 Task: Create in the project ByteBoost in Backlog an issue 'Create a new online platform for online gardening courses with advanced gardening tools and community features', assign it to team member softage.1@softage.net and change the status to IN PROGRESS. Create in the project ByteBoost in Backlog an issue 'Implement a new cloud-based payroll management system for a company with advanced payroll processing and reporting features', assign it to team member softage.2@softage.net and change the status to IN PROGRESS
Action: Mouse moved to (190, 53)
Screenshot: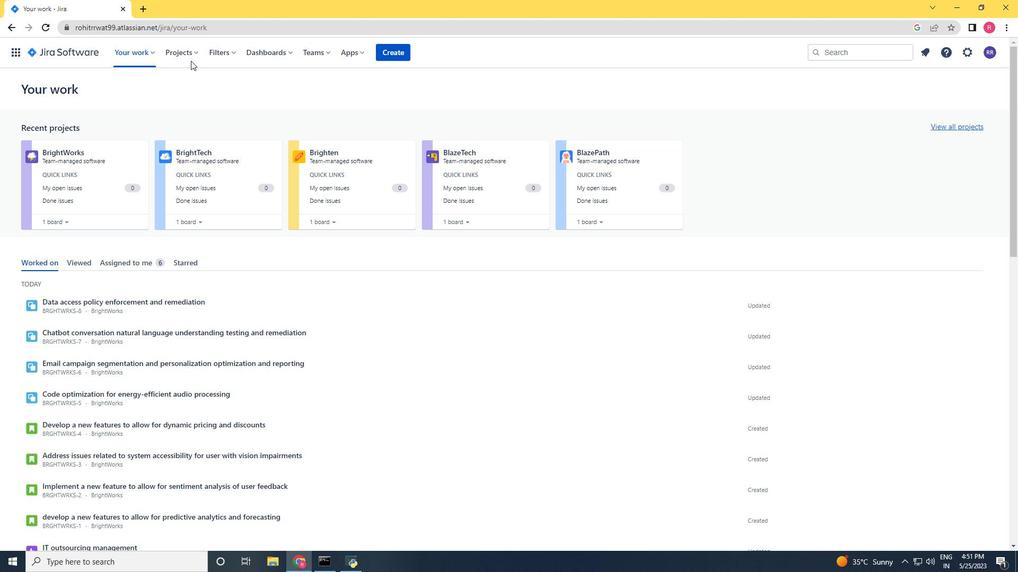 
Action: Mouse pressed left at (190, 53)
Screenshot: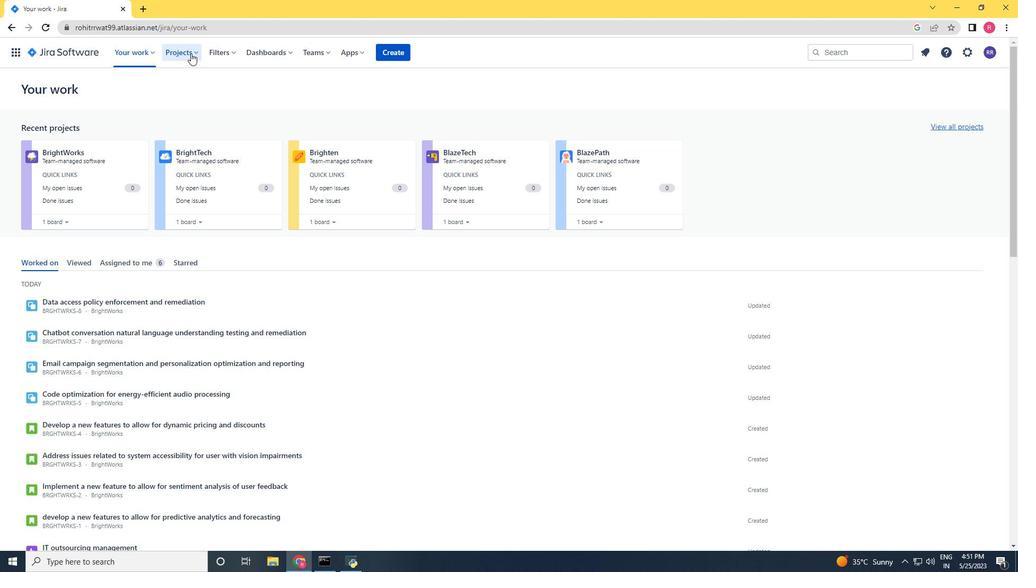 
Action: Mouse moved to (202, 106)
Screenshot: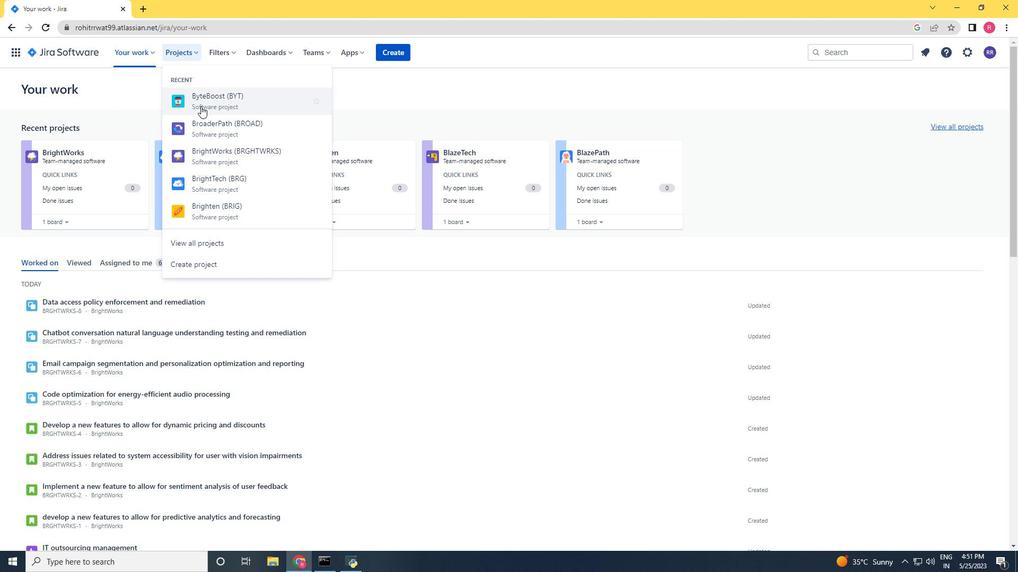 
Action: Mouse pressed left at (202, 106)
Screenshot: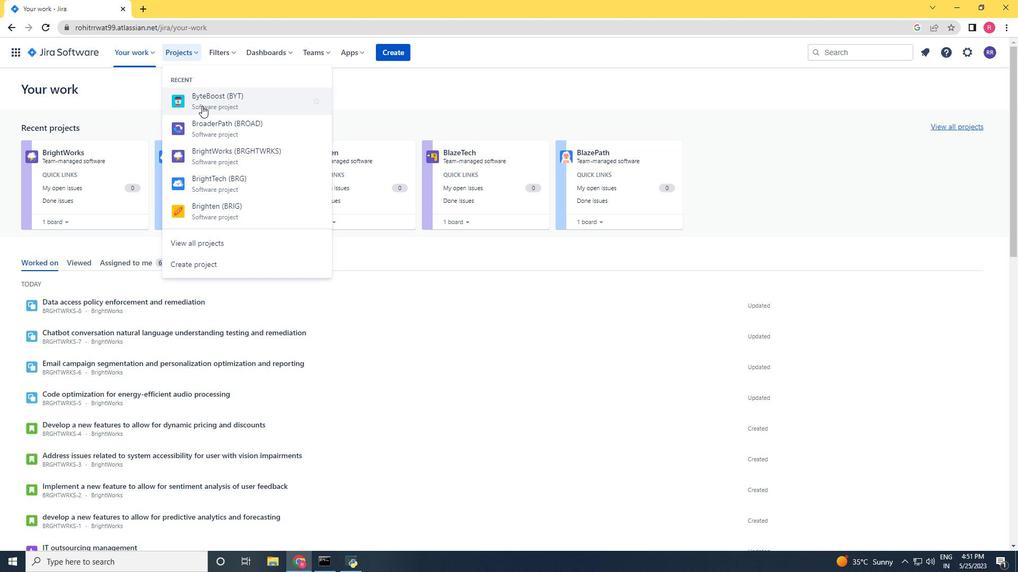 
Action: Mouse moved to (46, 161)
Screenshot: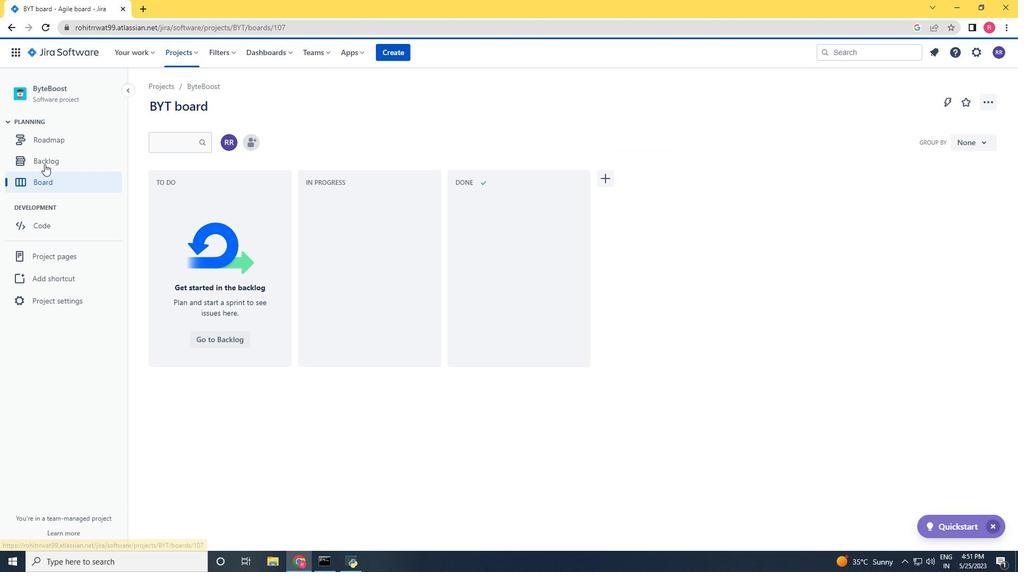 
Action: Mouse pressed left at (46, 161)
Screenshot: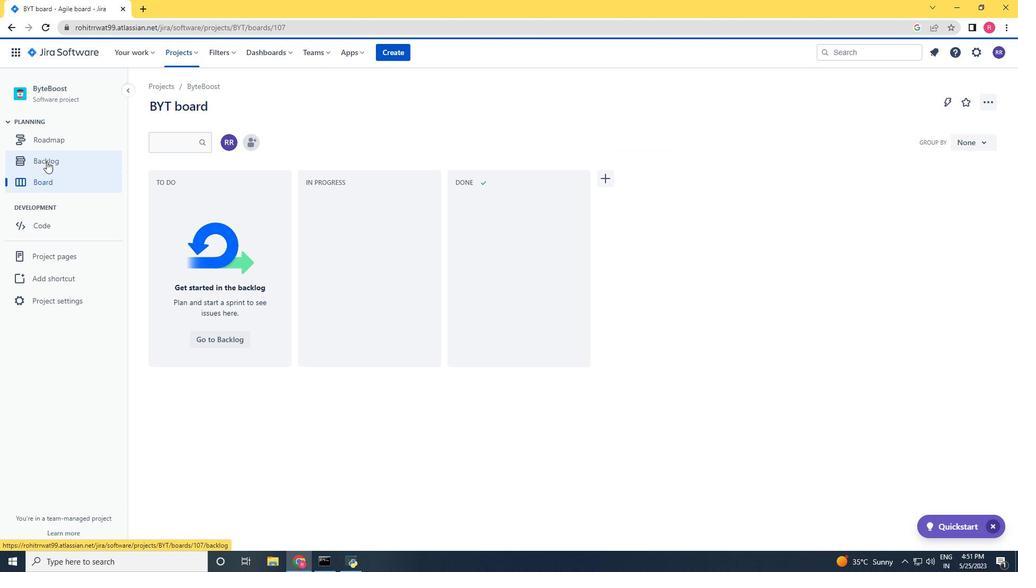 
Action: Mouse moved to (216, 233)
Screenshot: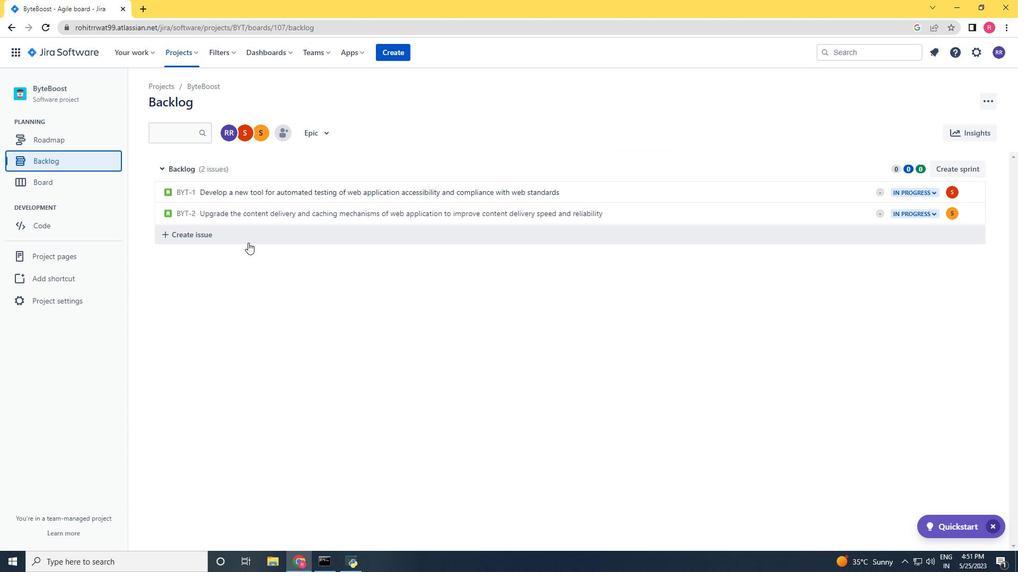 
Action: Mouse pressed left at (216, 233)
Screenshot: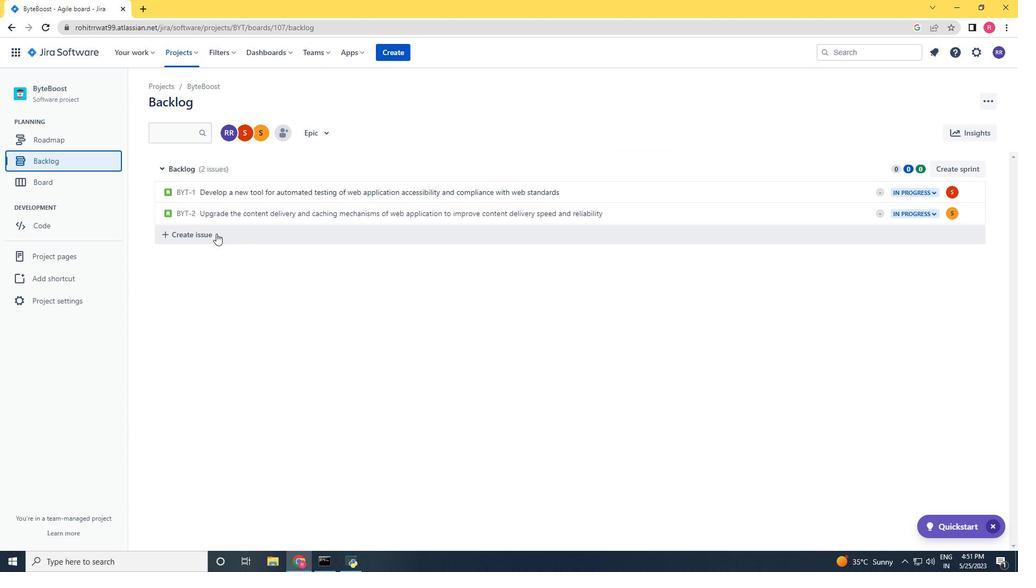 
Action: Mouse moved to (436, 347)
Screenshot: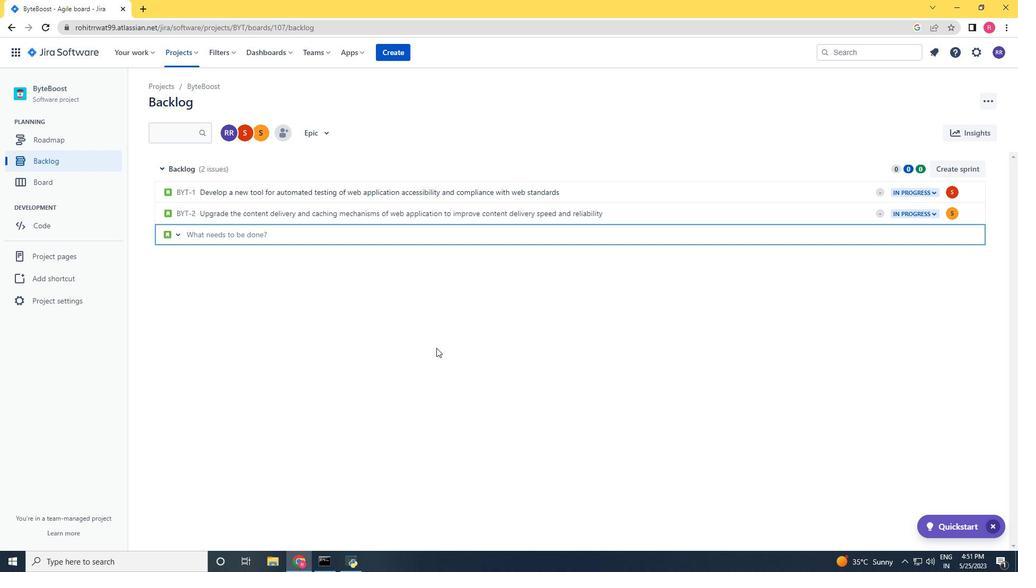 
Action: Key pressed <Key.shift>Create<Key.space><Key.space>a<Key.space><Key.space>new<Key.space>online<Key.space>platform<Key.space>for<Key.space>online<Key.space>gardening<Key.space>courses<Key.space>with<Key.space>advanced<Key.space>gr<Key.backspace>ardening<Key.space>tools<Key.space>and<Key.space>community<Key.space>features<Key.space><Key.enter>
Screenshot: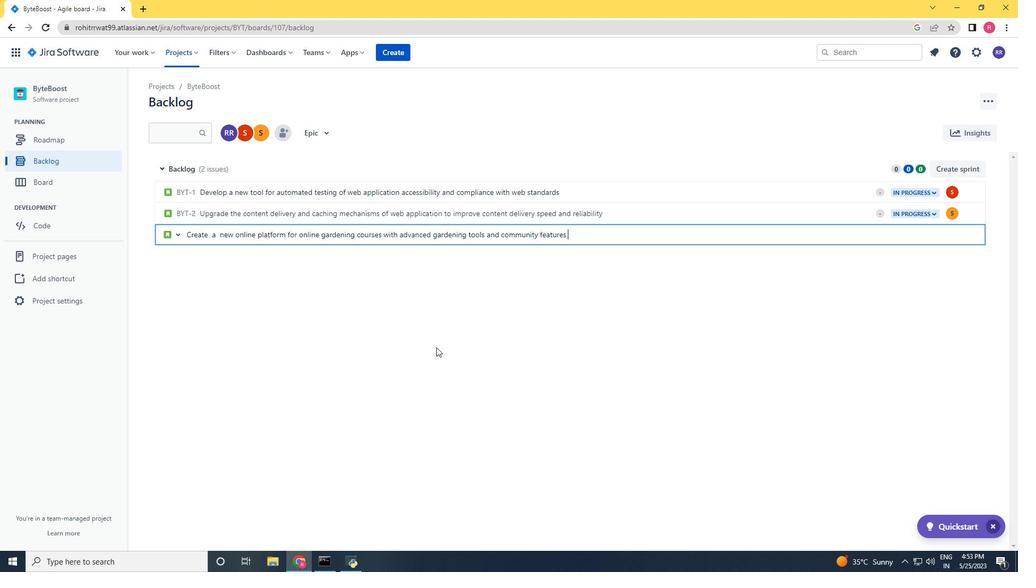 
Action: Mouse moved to (933, 231)
Screenshot: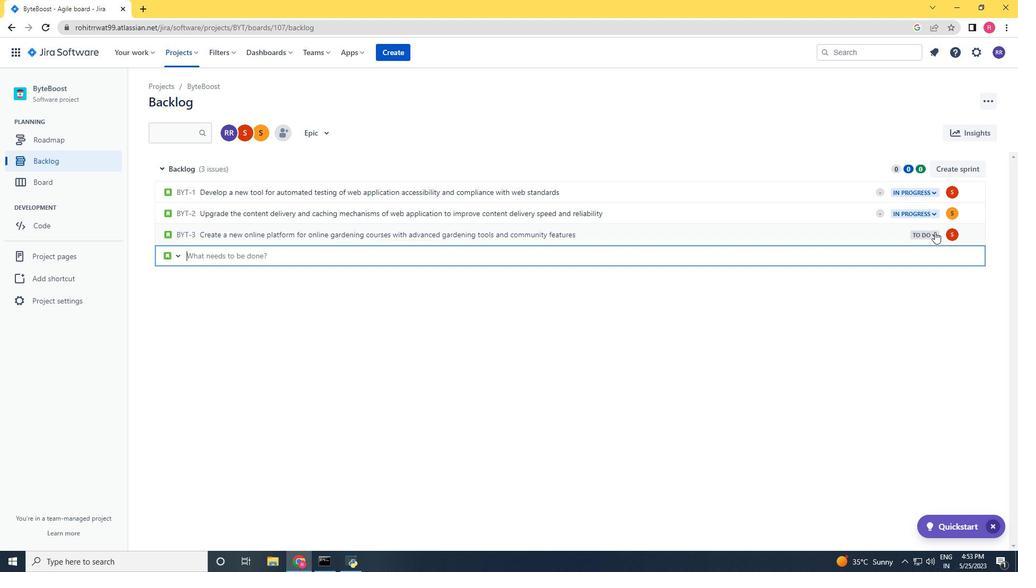 
Action: Mouse pressed left at (933, 231)
Screenshot: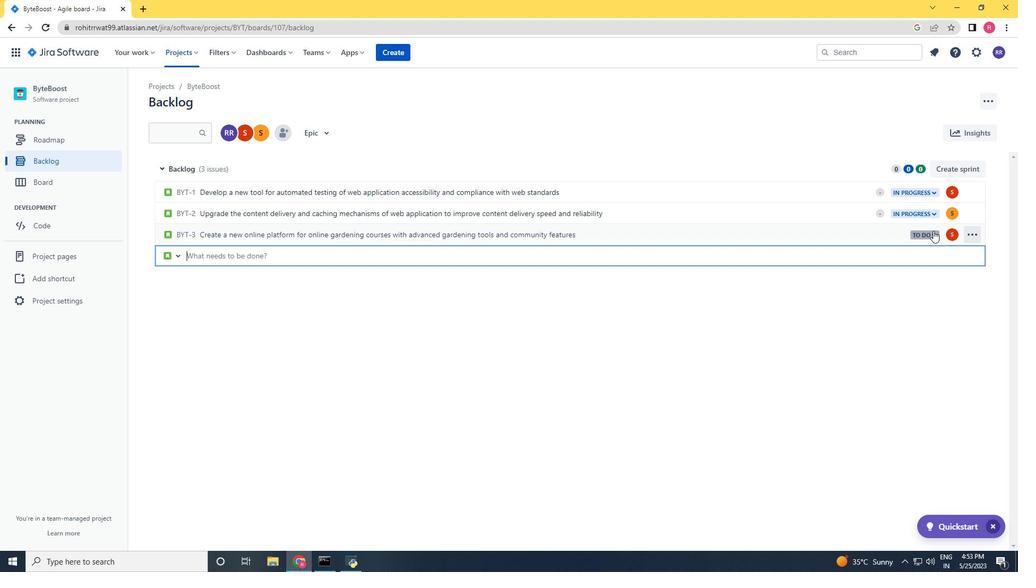 
Action: Mouse moved to (869, 260)
Screenshot: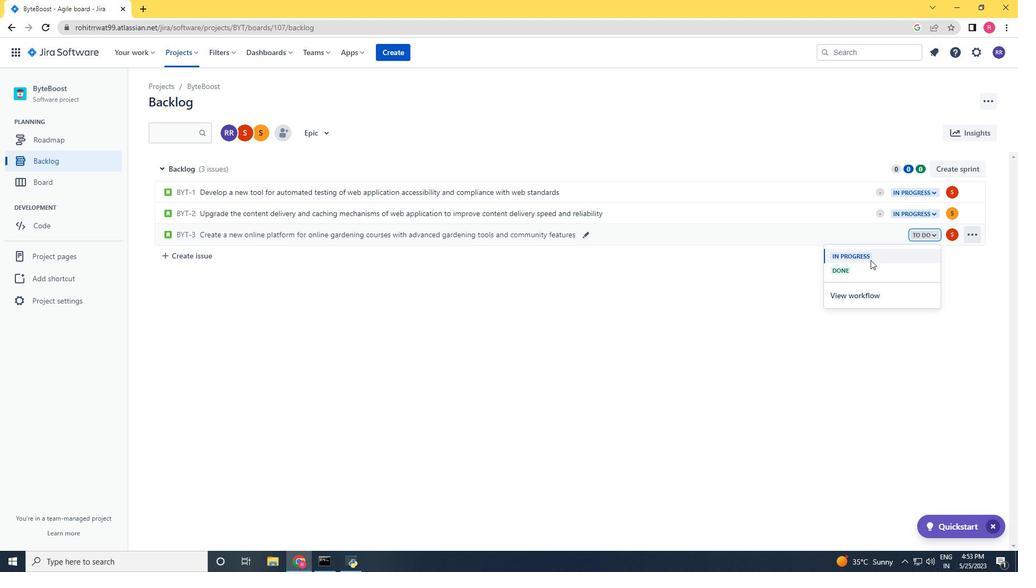 
Action: Mouse pressed left at (869, 260)
Screenshot: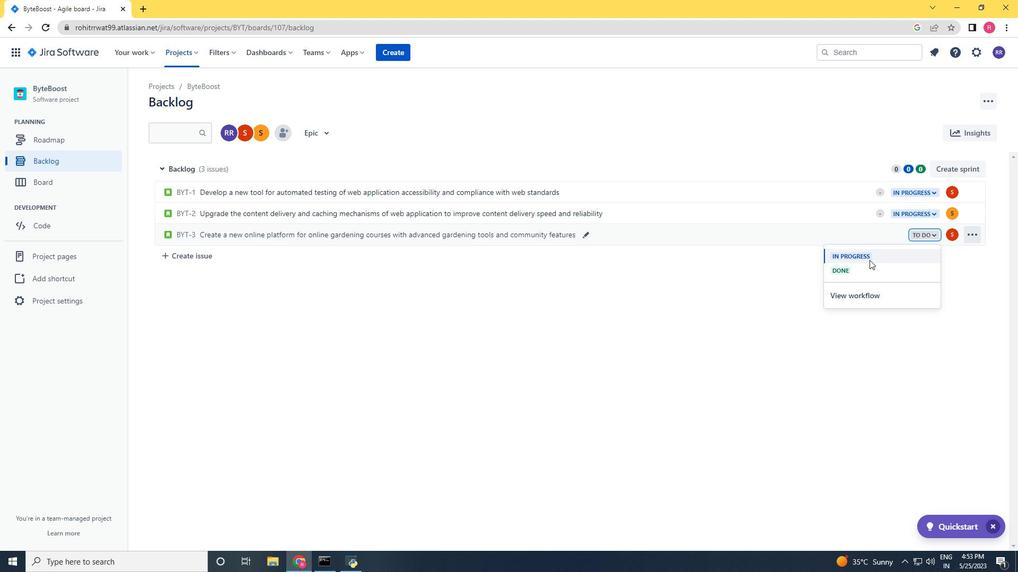 
Action: Mouse moved to (209, 258)
Screenshot: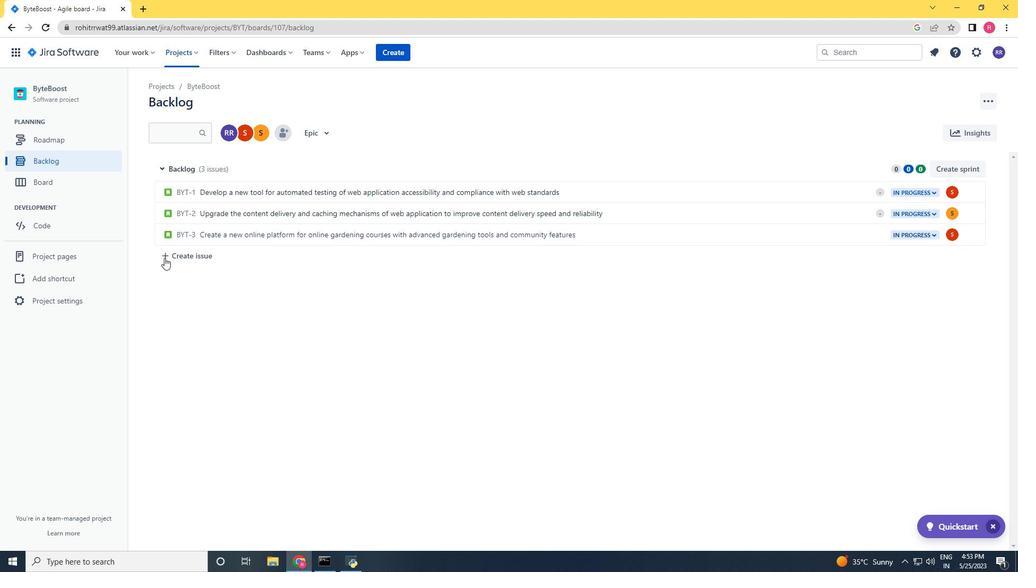 
Action: Mouse pressed left at (209, 258)
Screenshot: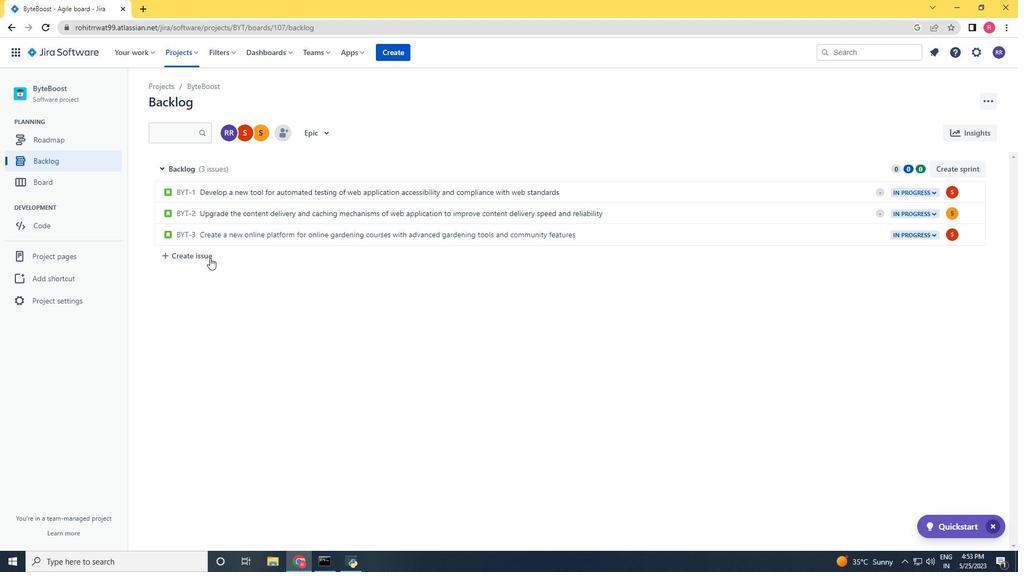 
Action: Key pressed <Key.shift><Key.shift><Key.shift><Key.shift><Key.shift><Key.shift><Key.shift><Key.shift><Key.shift><Key.shift><Key.shift><Key.shift><Key.shift><Key.shift><Key.shift><Key.shift><Key.shift><Key.shift><Key.shift><Key.shift><Key.shift><Key.shift><Key.shift><Key.shift><Key.shift><Key.shift><Key.shift><Key.shift><Key.shift><Key.shift><Key.shift><Key.shift><Key.shift><Key.shift><Key.shift><Key.shift><Key.shift>Implement<Key.space>a<Key.space>new<Key.space>cloud<Key.space><Key.backspace>-based<Key.space>payroll<Key.space>management<Key.space>system<Key.space>for<Key.space>a<Key.space>company<Key.space>with<Key.space>ada<Key.backspace>vanced<Key.space>payrol<Key.space><Key.backspace><Key.backspace>ll<Key.space>processing<Key.space>and<Key.space>reporting<Key.space>features<Key.space><Key.space><Key.enter>
Screenshot: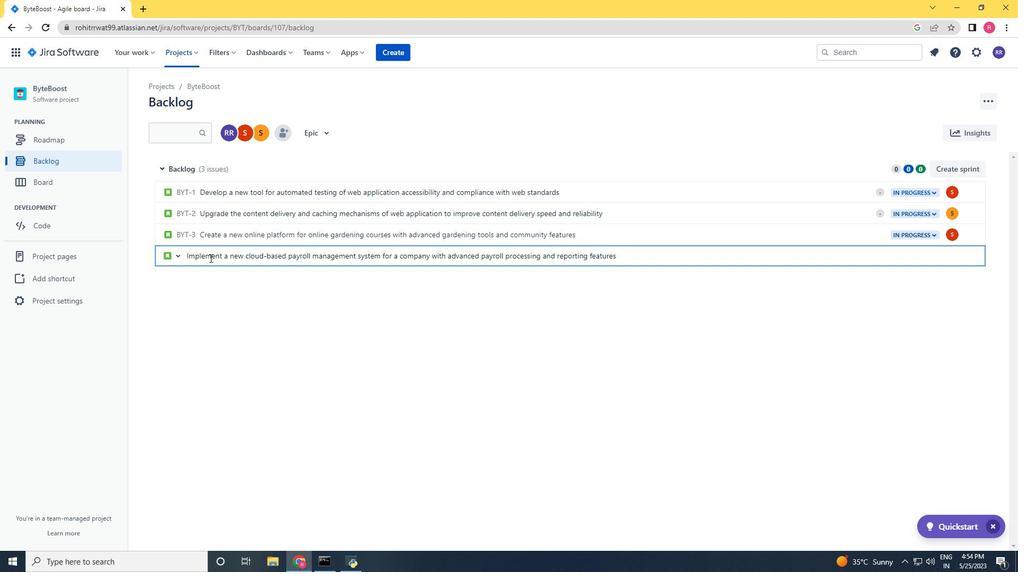 
Action: Mouse moved to (952, 257)
Screenshot: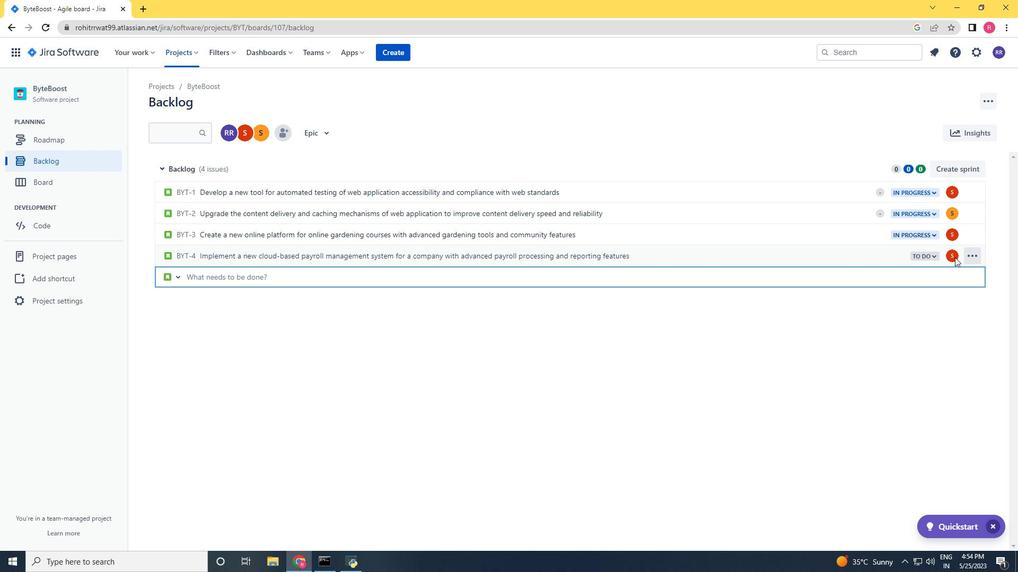 
Action: Mouse pressed left at (952, 257)
Screenshot: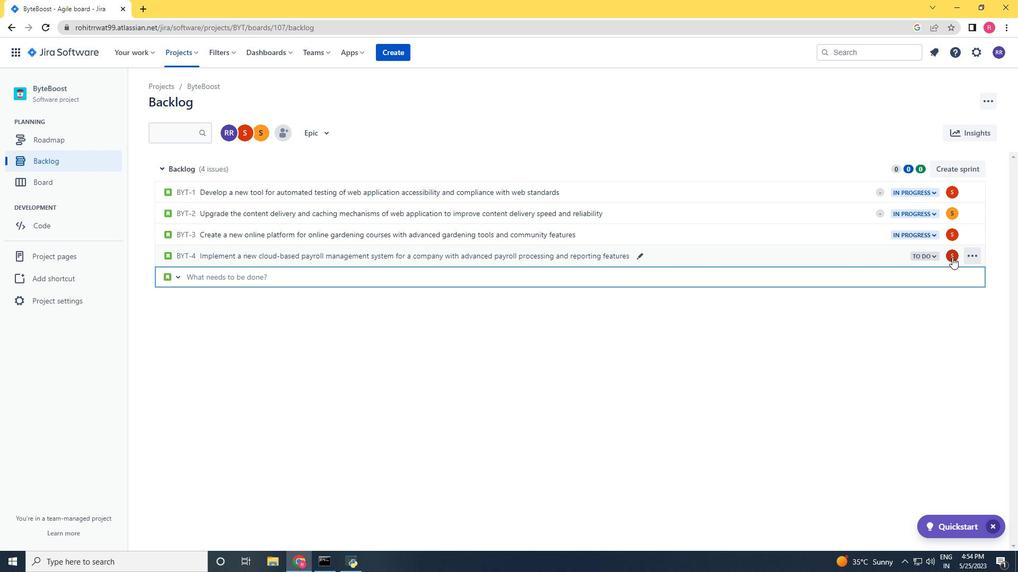 
Action: Key pressed softage.2<Key.shift>@softage.net
Screenshot: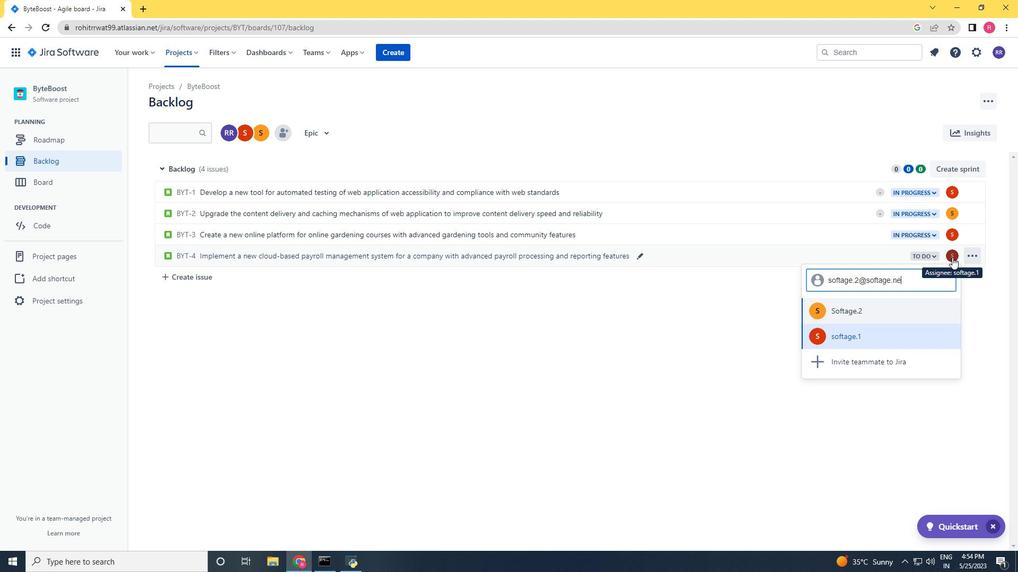 
Action: Mouse moved to (878, 307)
Screenshot: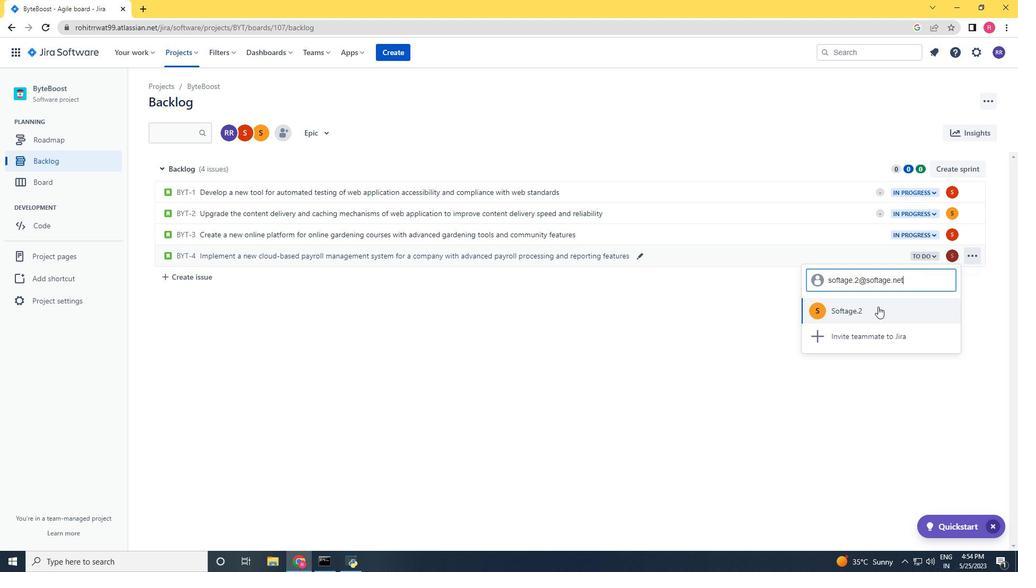 
Action: Mouse pressed left at (878, 307)
Screenshot: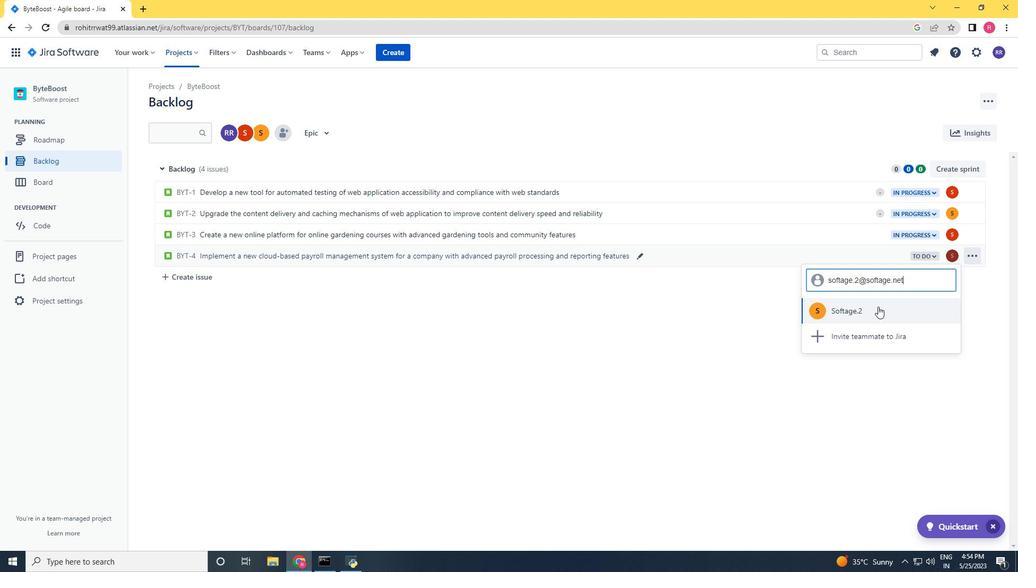 
Action: Mouse moved to (926, 255)
Screenshot: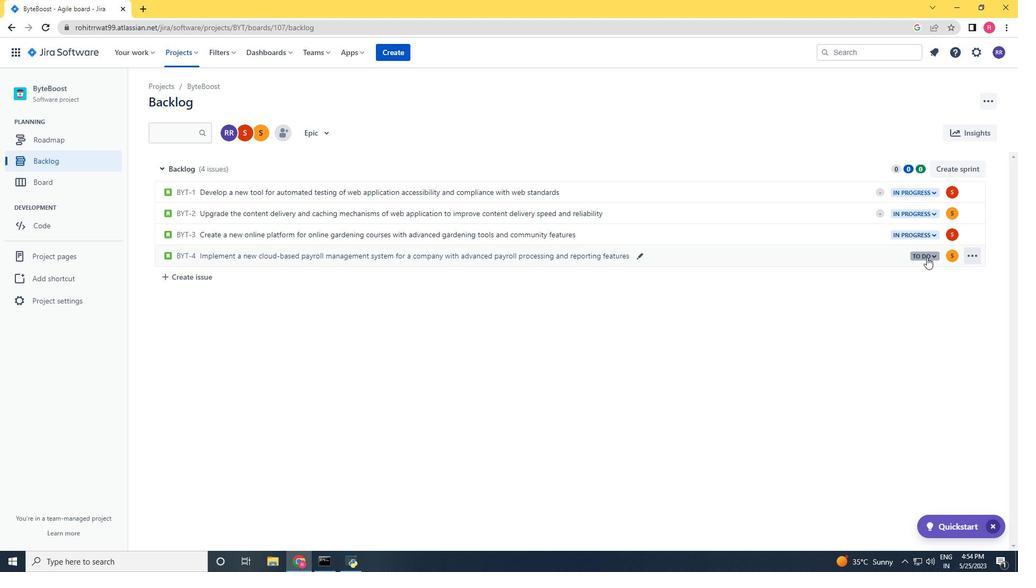 
Action: Mouse pressed left at (926, 255)
Screenshot: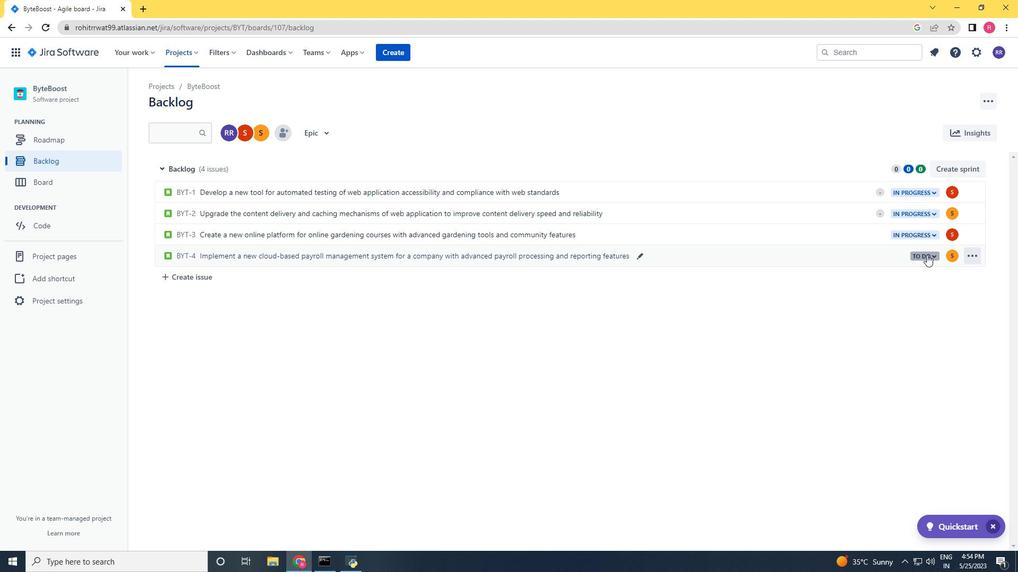 
Action: Mouse moved to (878, 275)
Screenshot: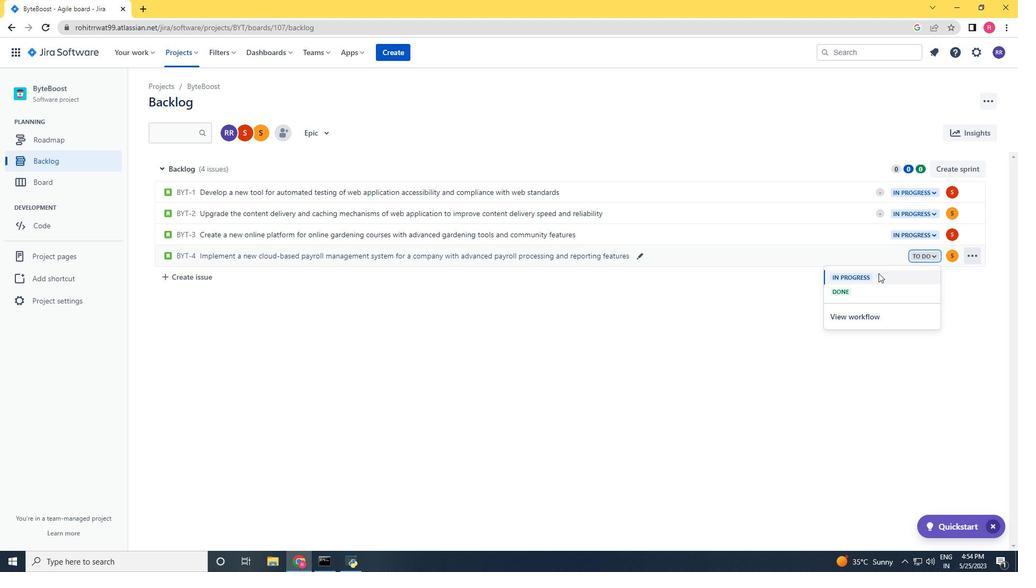 
Action: Mouse pressed left at (878, 275)
Screenshot: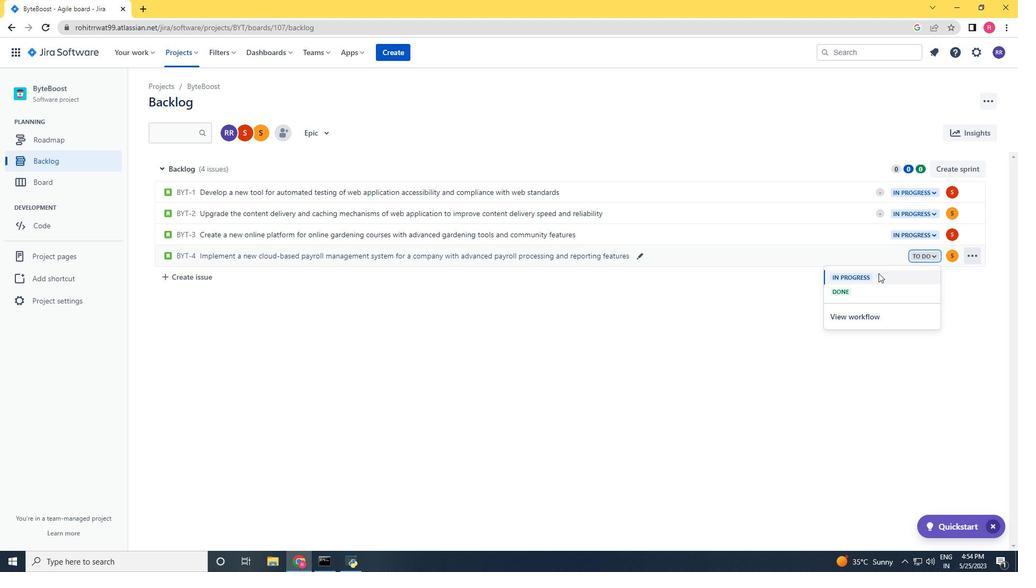 
Action: Mouse moved to (712, 409)
Screenshot: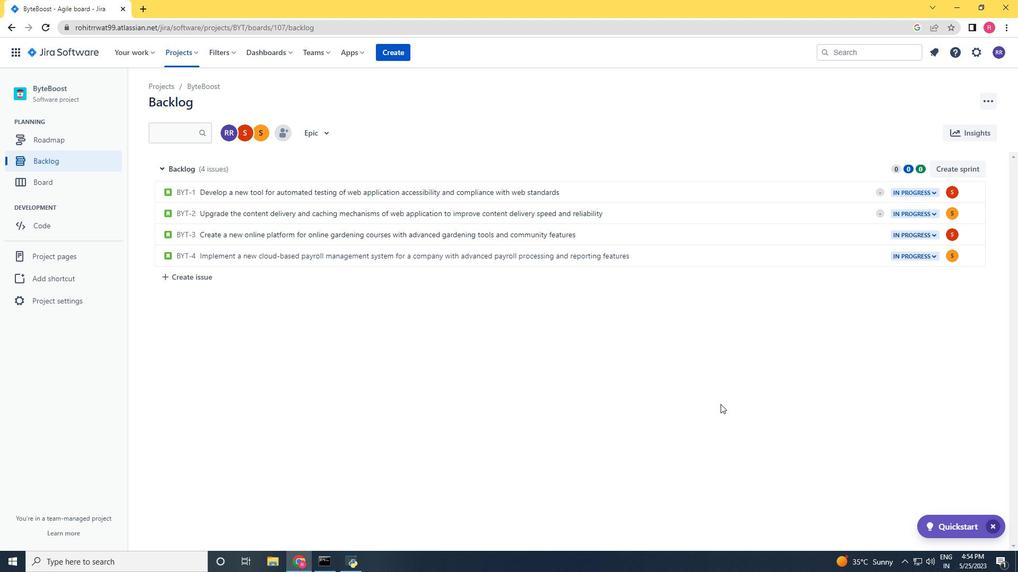
